 Task: Sort the starred repositories by most stars.
Action: Mouse moved to (1223, 112)
Screenshot: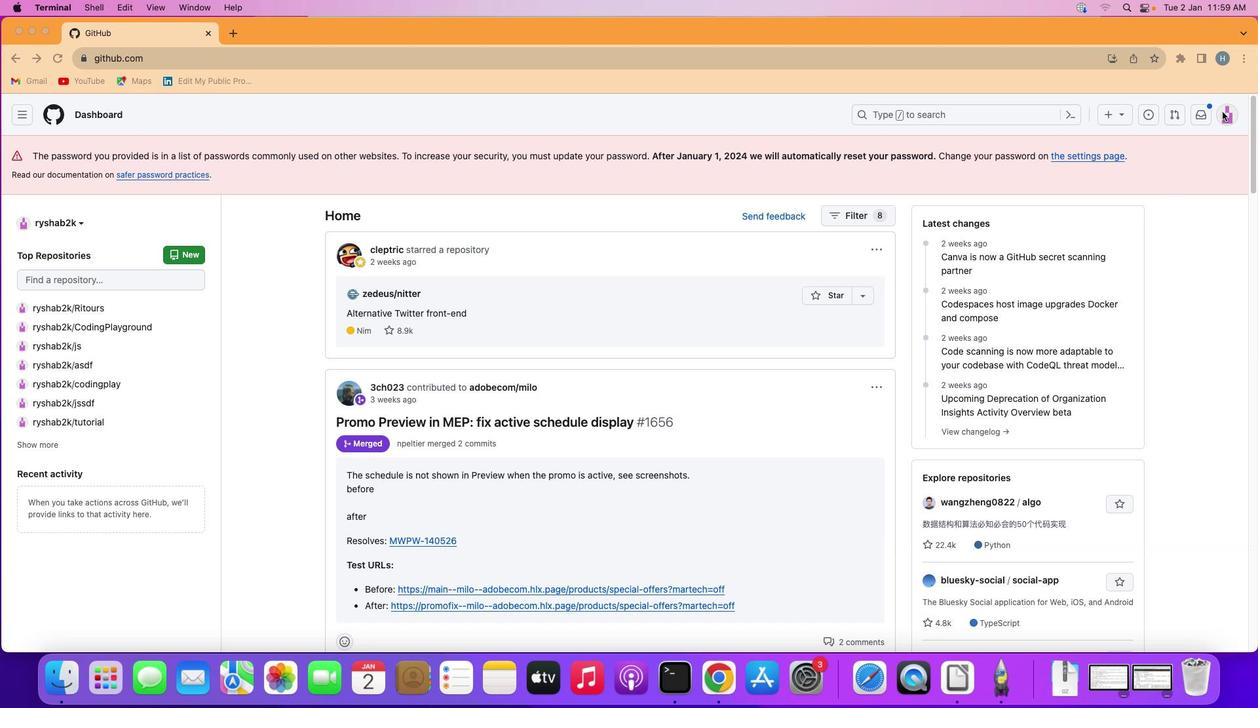 
Action: Mouse pressed left at (1223, 112)
Screenshot: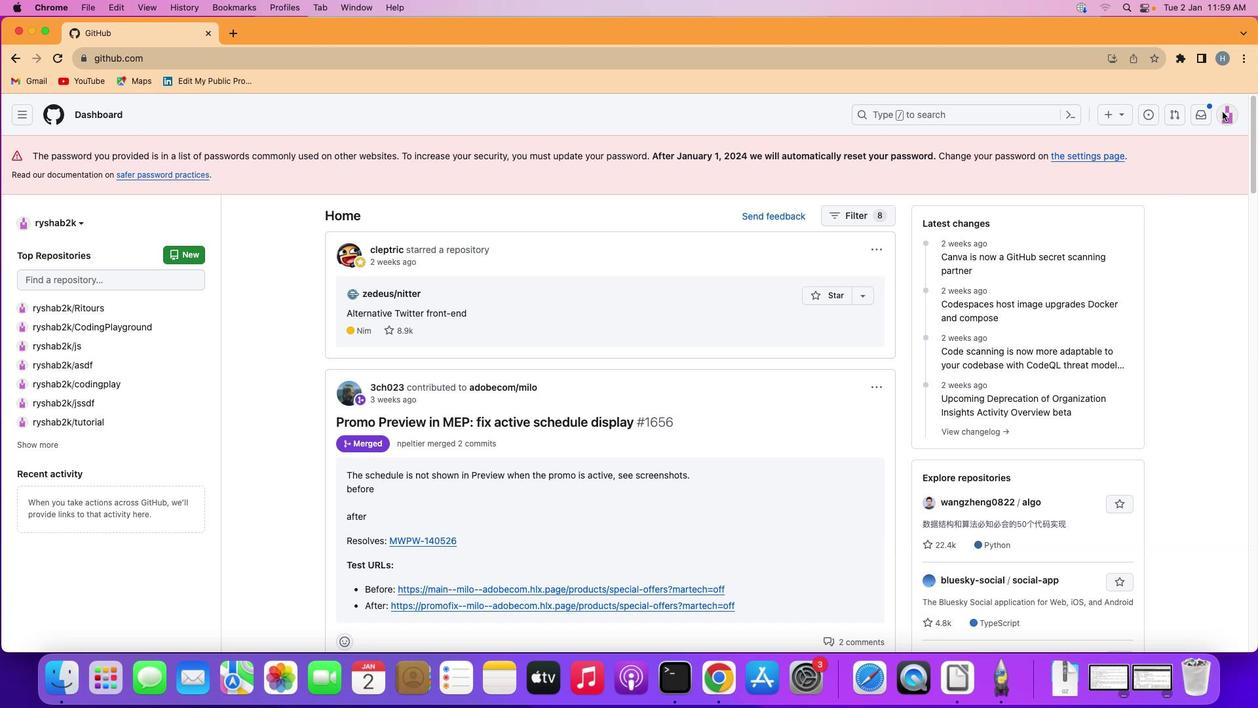 
Action: Mouse moved to (1228, 112)
Screenshot: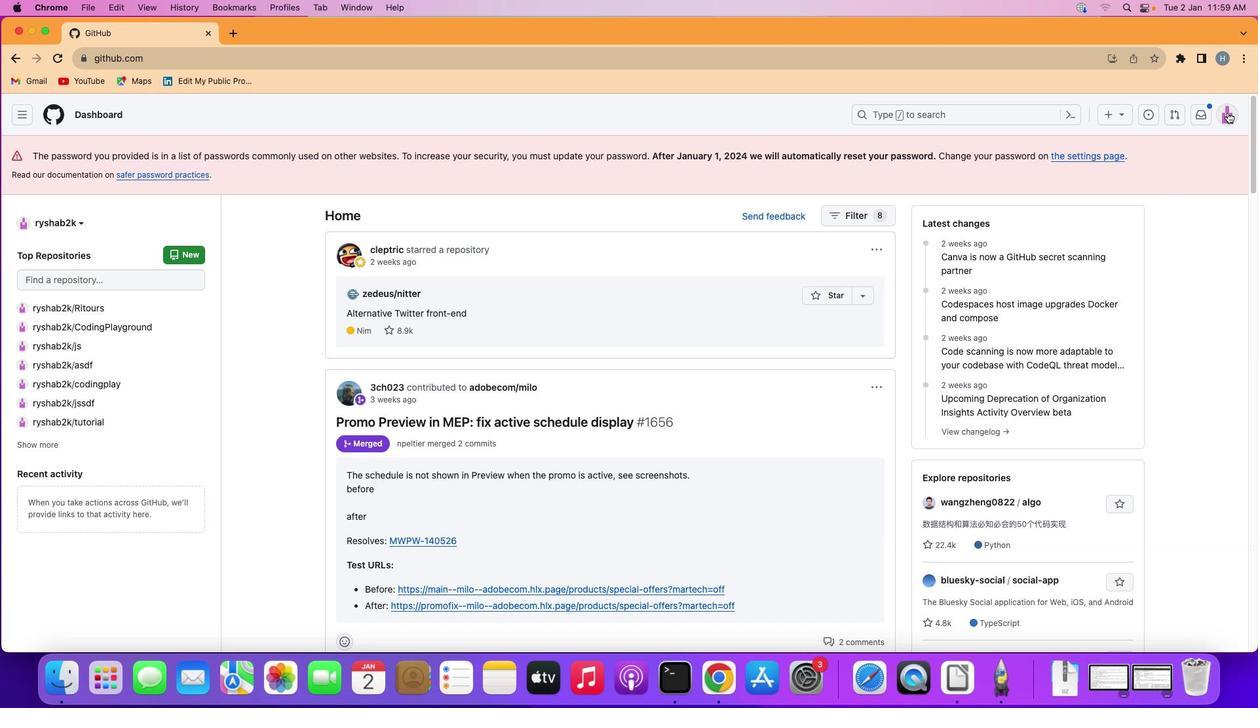 
Action: Mouse pressed left at (1228, 112)
Screenshot: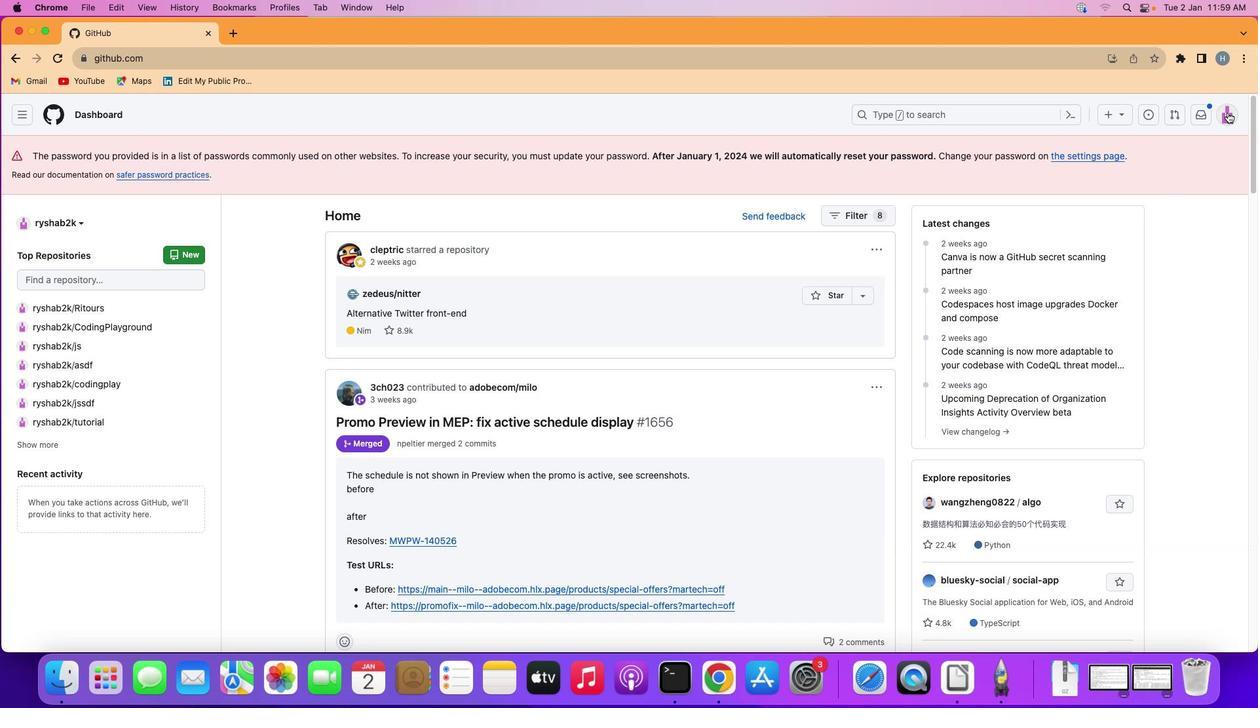 
Action: Mouse moved to (1112, 313)
Screenshot: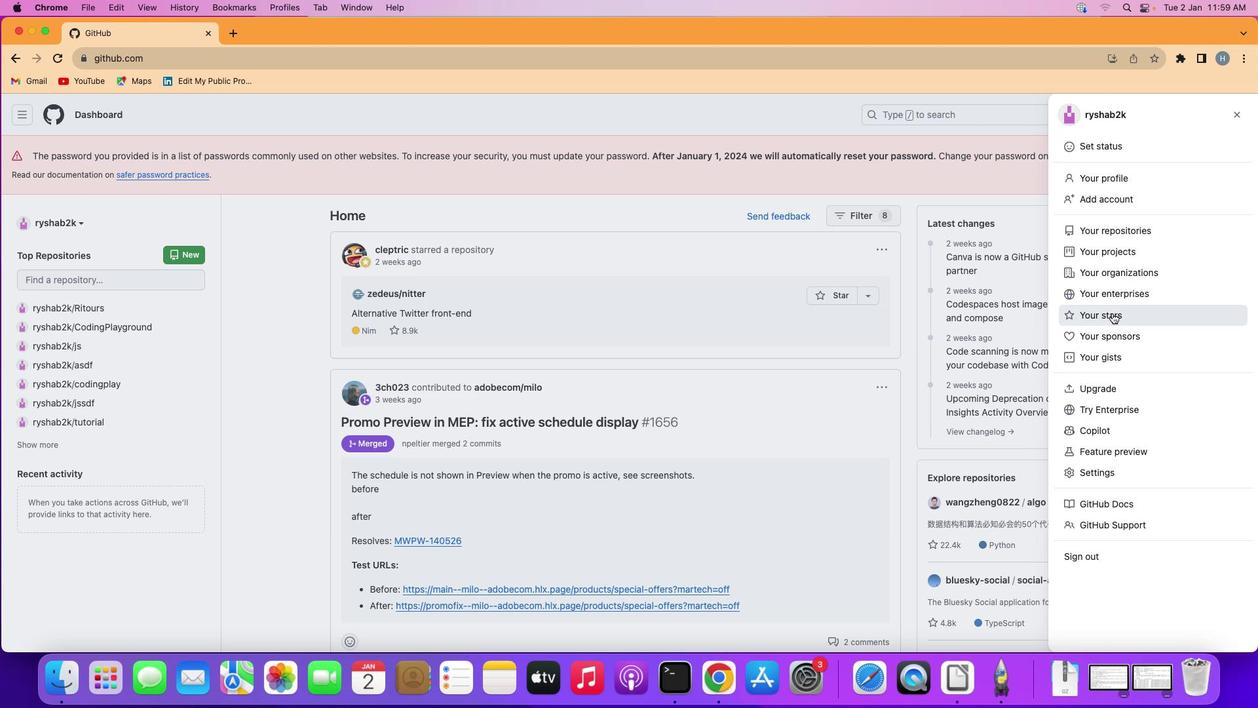 
Action: Mouse pressed left at (1112, 313)
Screenshot: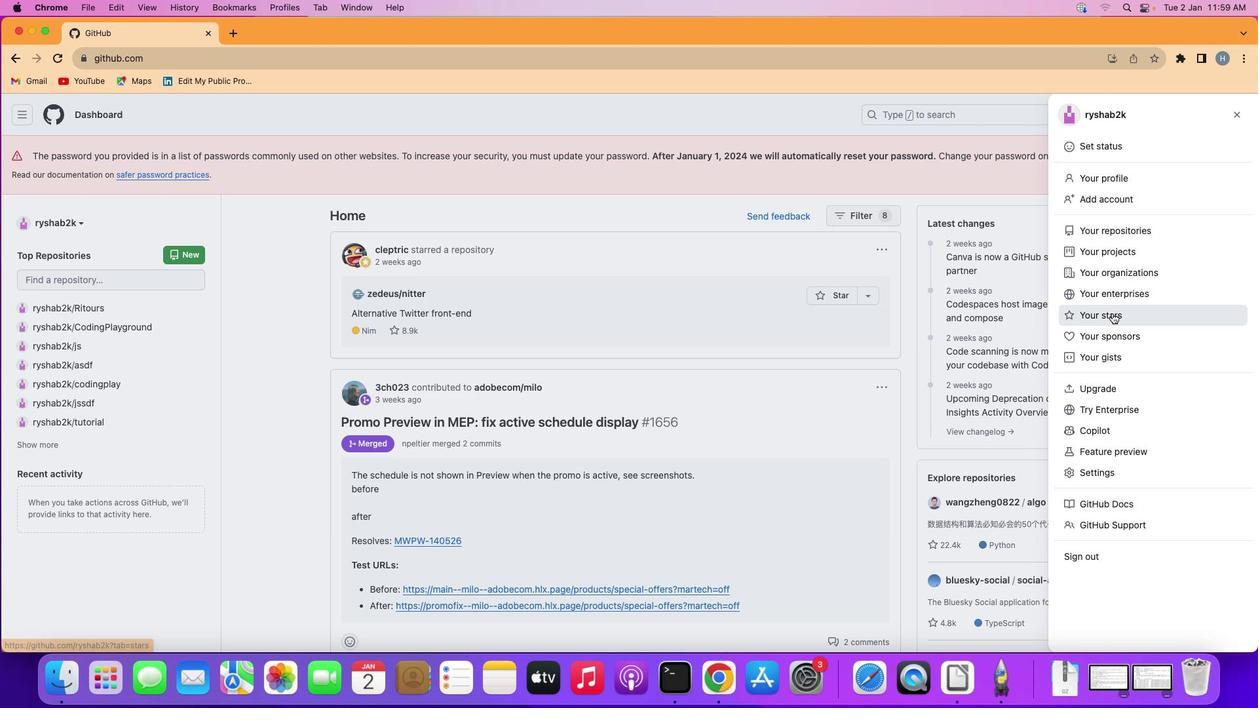 
Action: Mouse moved to (986, 462)
Screenshot: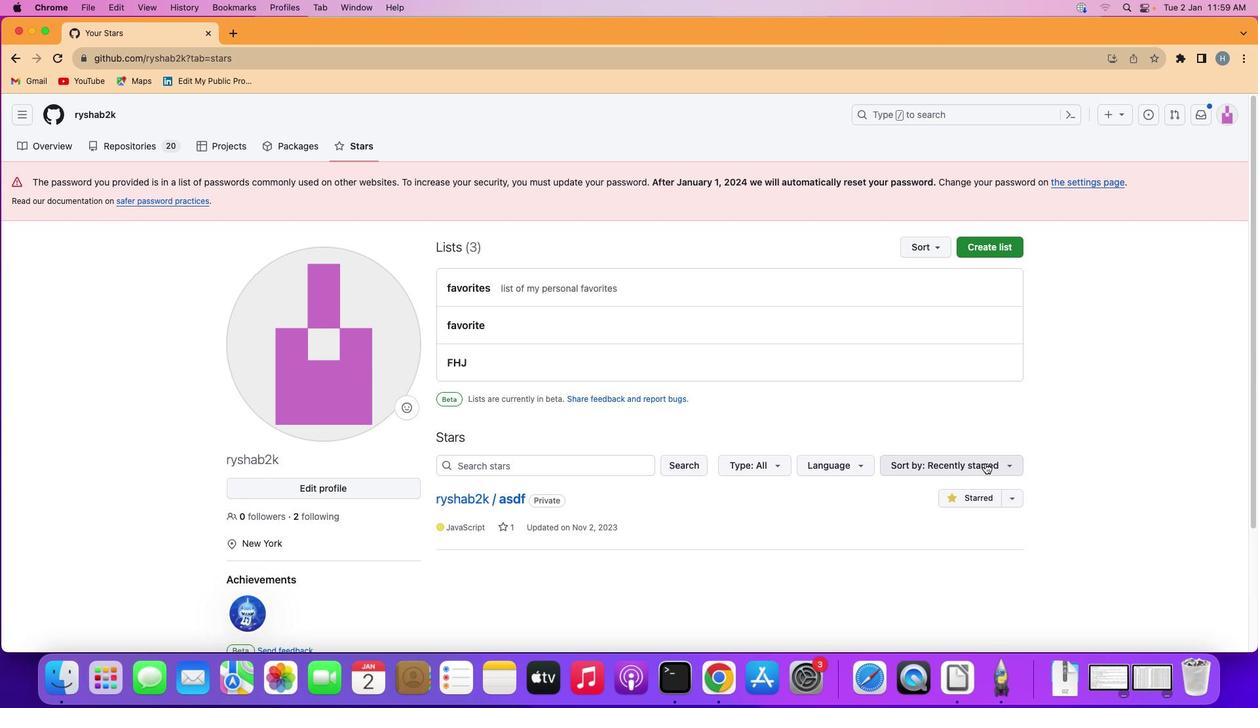 
Action: Mouse pressed left at (986, 462)
Screenshot: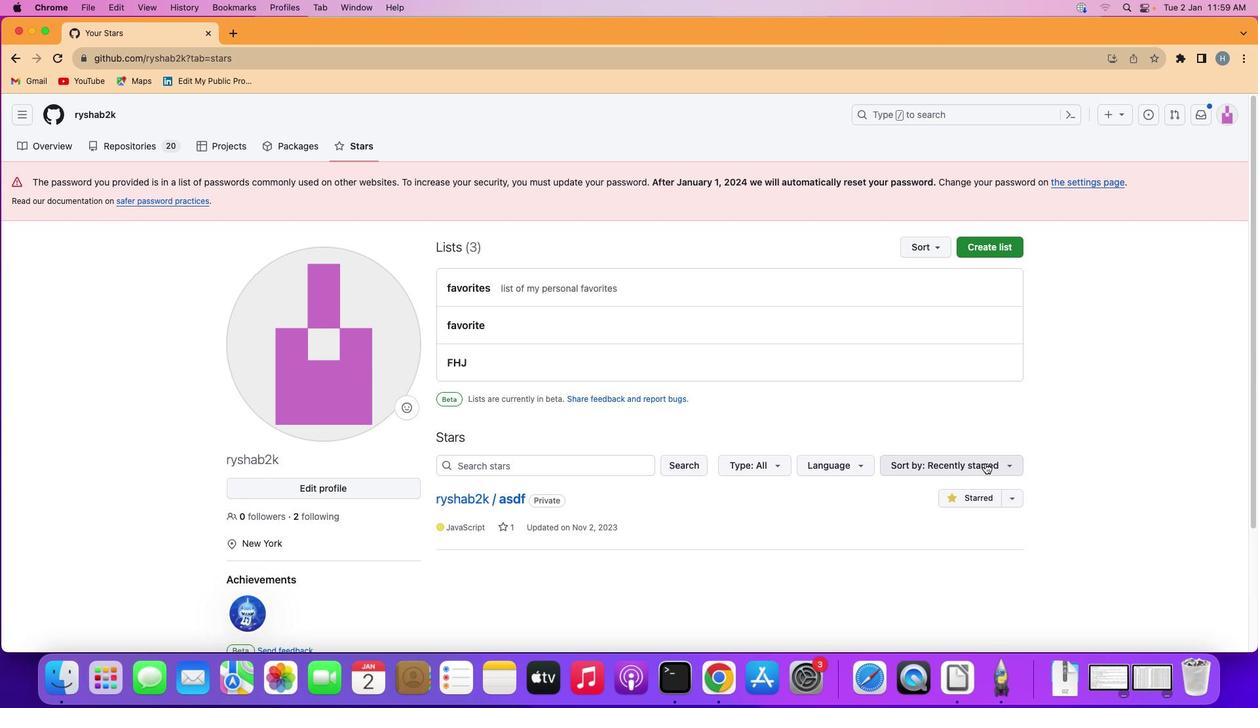 
Action: Mouse moved to (871, 533)
Screenshot: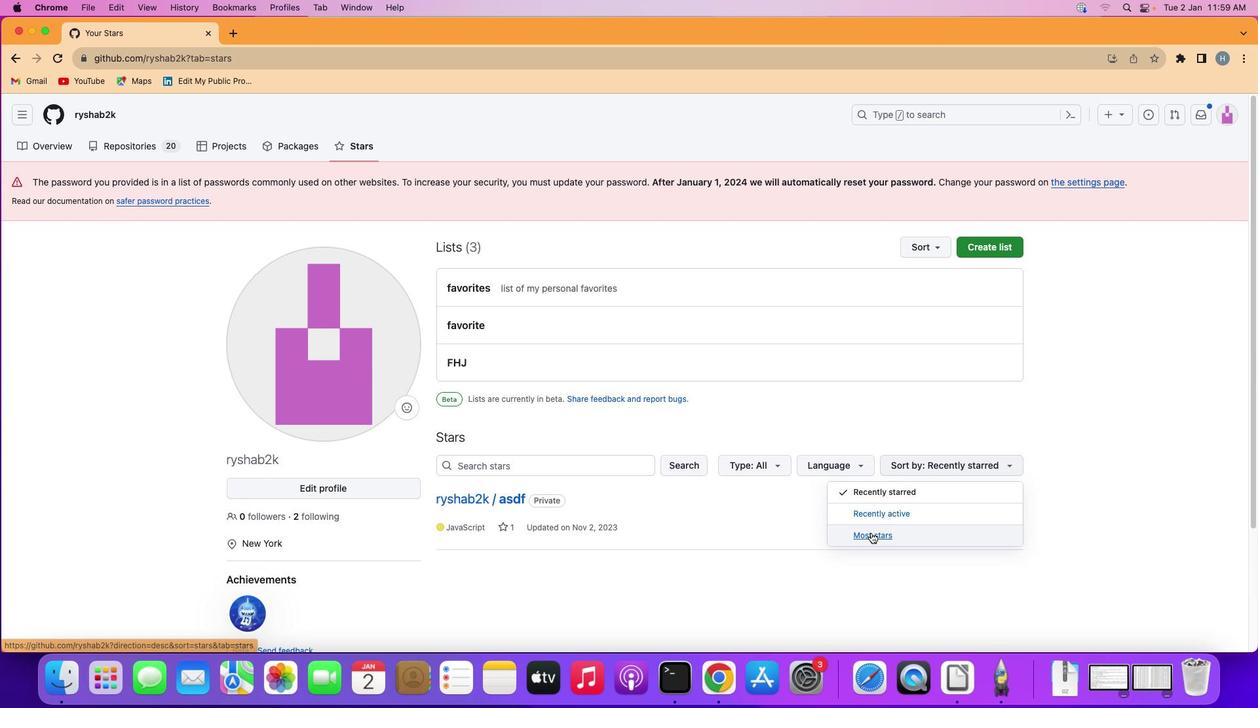 
Action: Mouse pressed left at (871, 533)
Screenshot: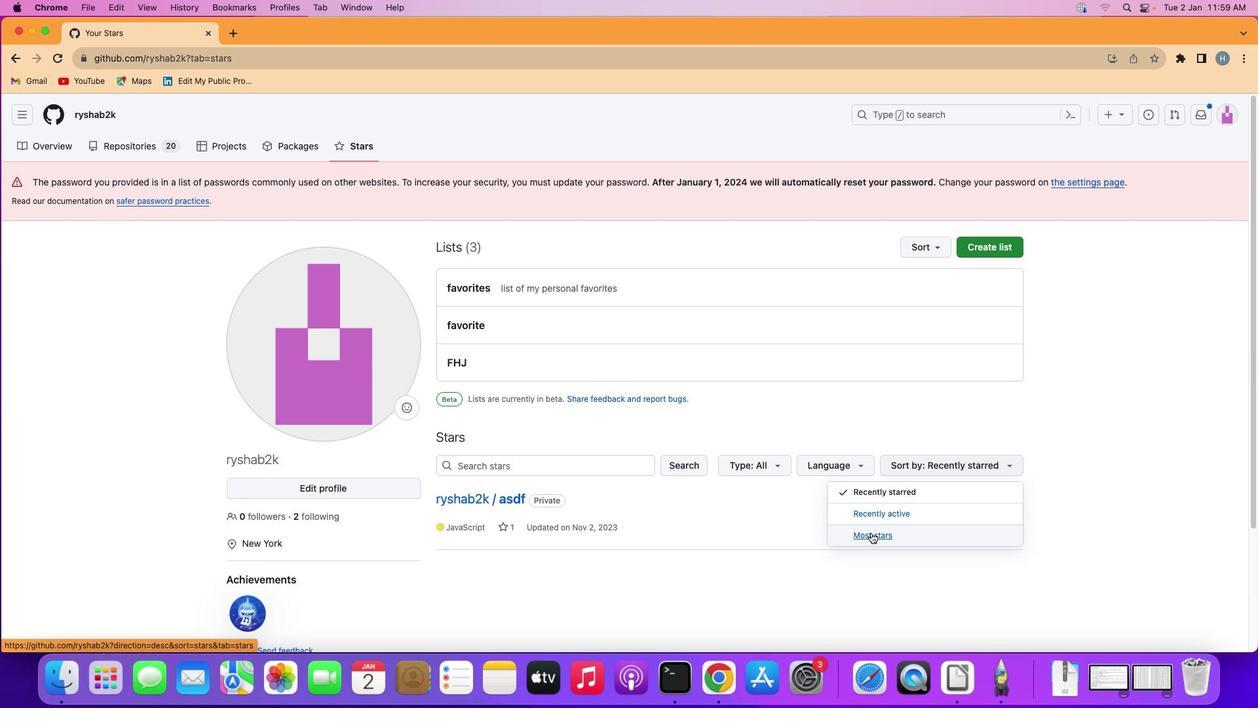 
Action: Mouse moved to (870, 532)
Screenshot: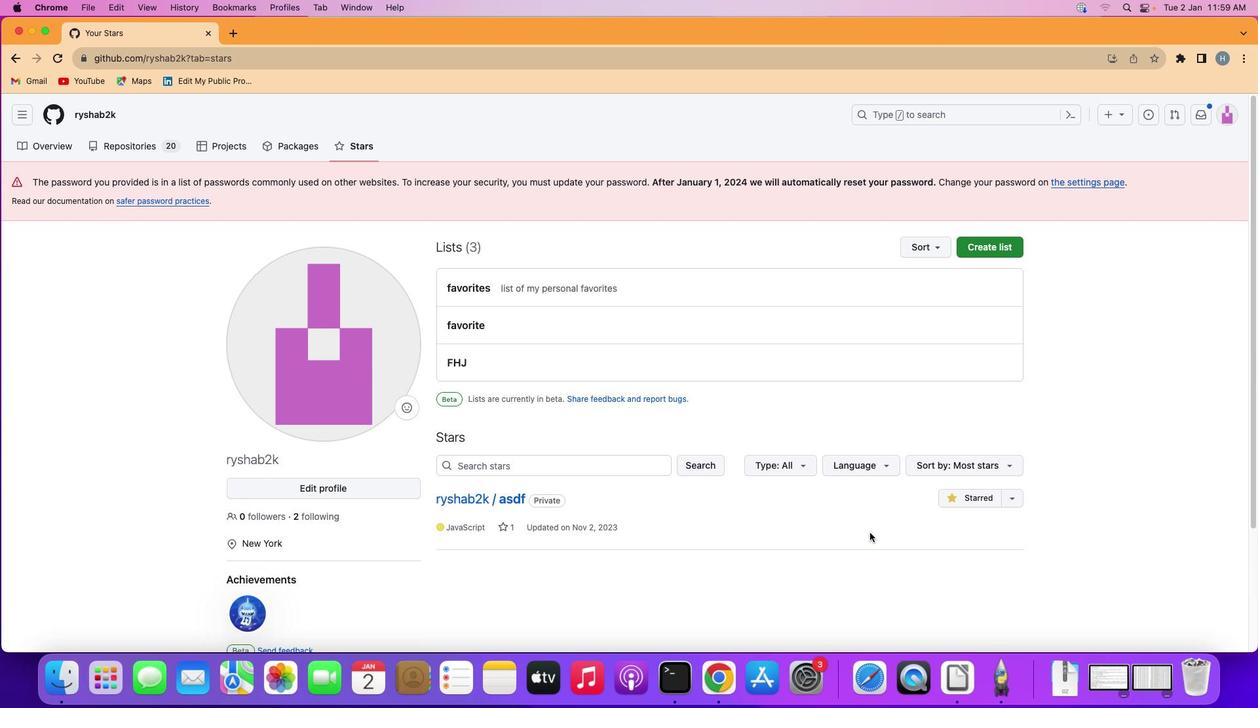 
